 Task: Create a duplicate slide.
Action: Mouse moved to (175, 65)
Screenshot: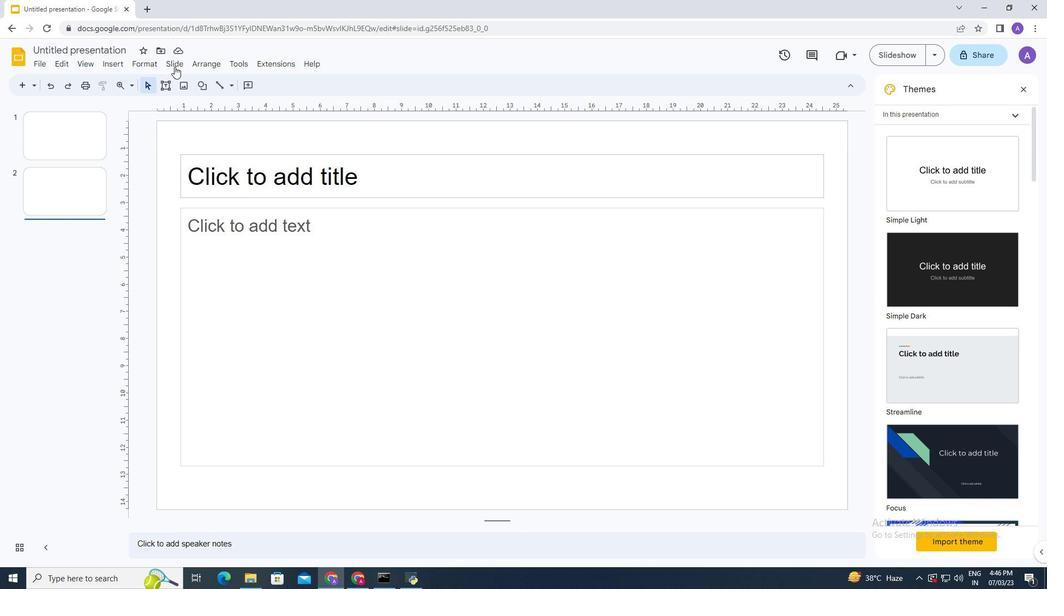 
Action: Mouse pressed left at (175, 65)
Screenshot: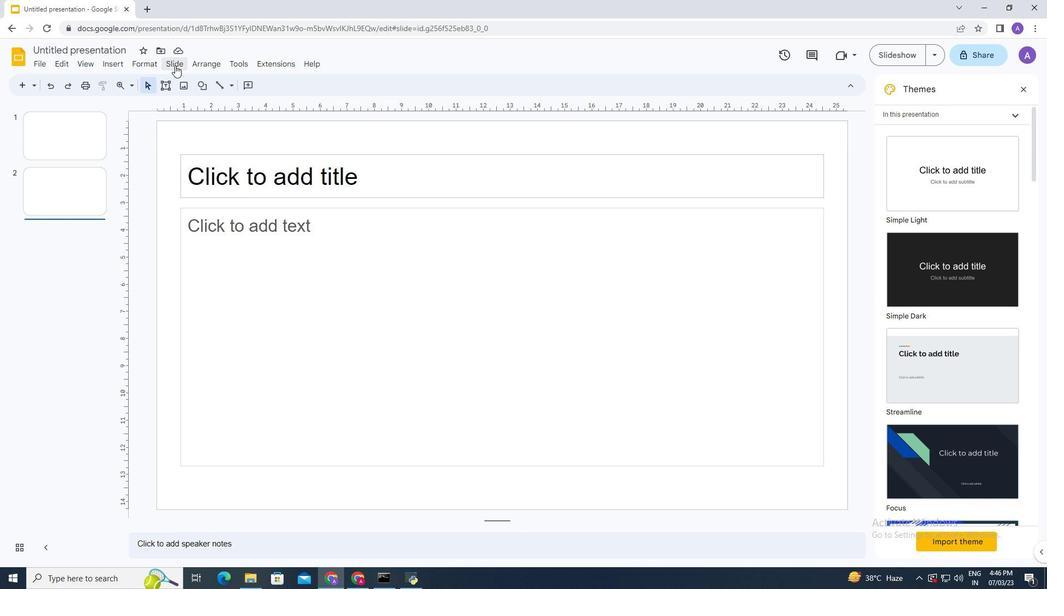 
Action: Mouse moved to (225, 98)
Screenshot: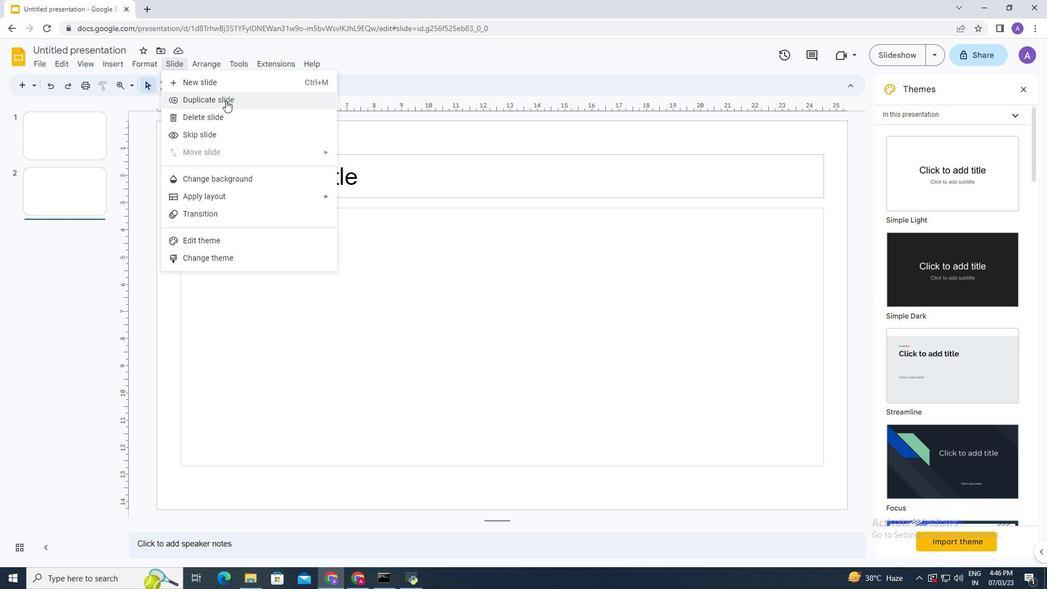 
Action: Mouse pressed left at (225, 98)
Screenshot: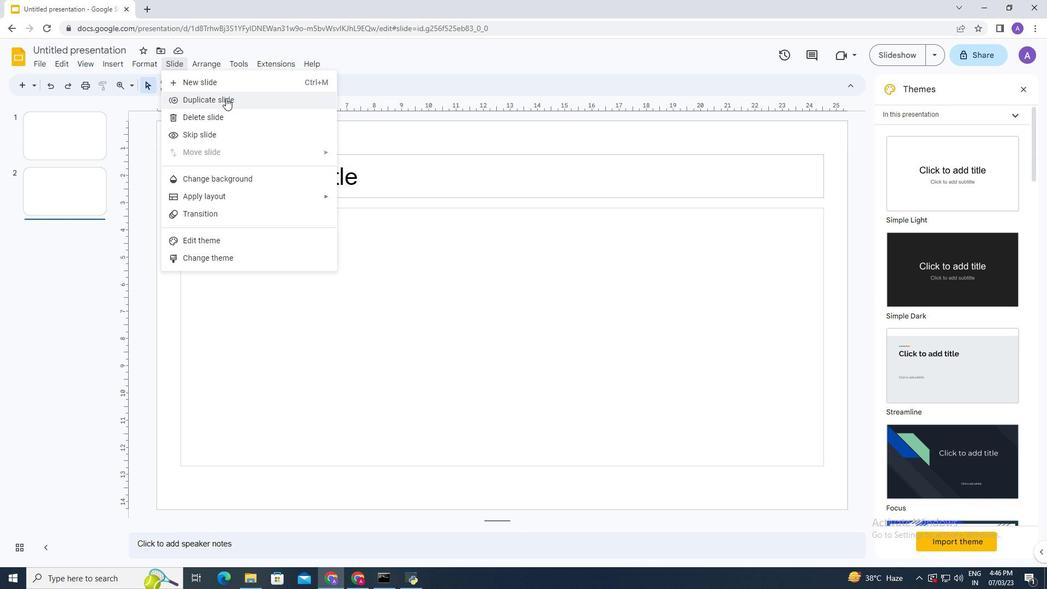 
Action: Mouse moved to (170, 211)
Screenshot: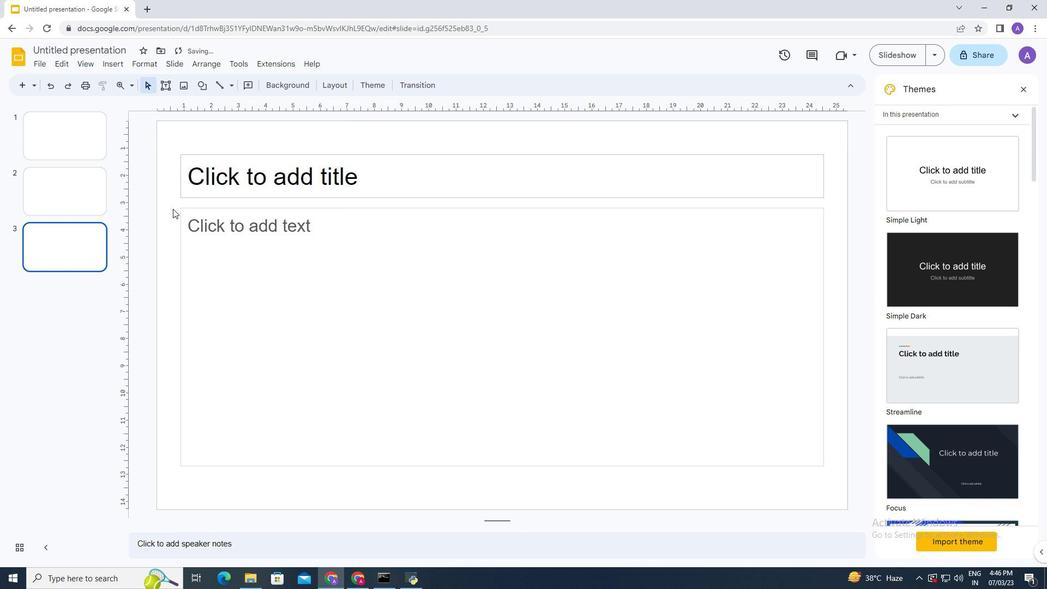
